 Task: Create a sub task Design and Implement Solution for the task  Integrate website with a new content delivery network (CDN) in the project AgileRelay , assign it to team member softage.4@softage.net and update the status of the sub task to  Completed , set the priority of the sub task to High
Action: Mouse moved to (627, 473)
Screenshot: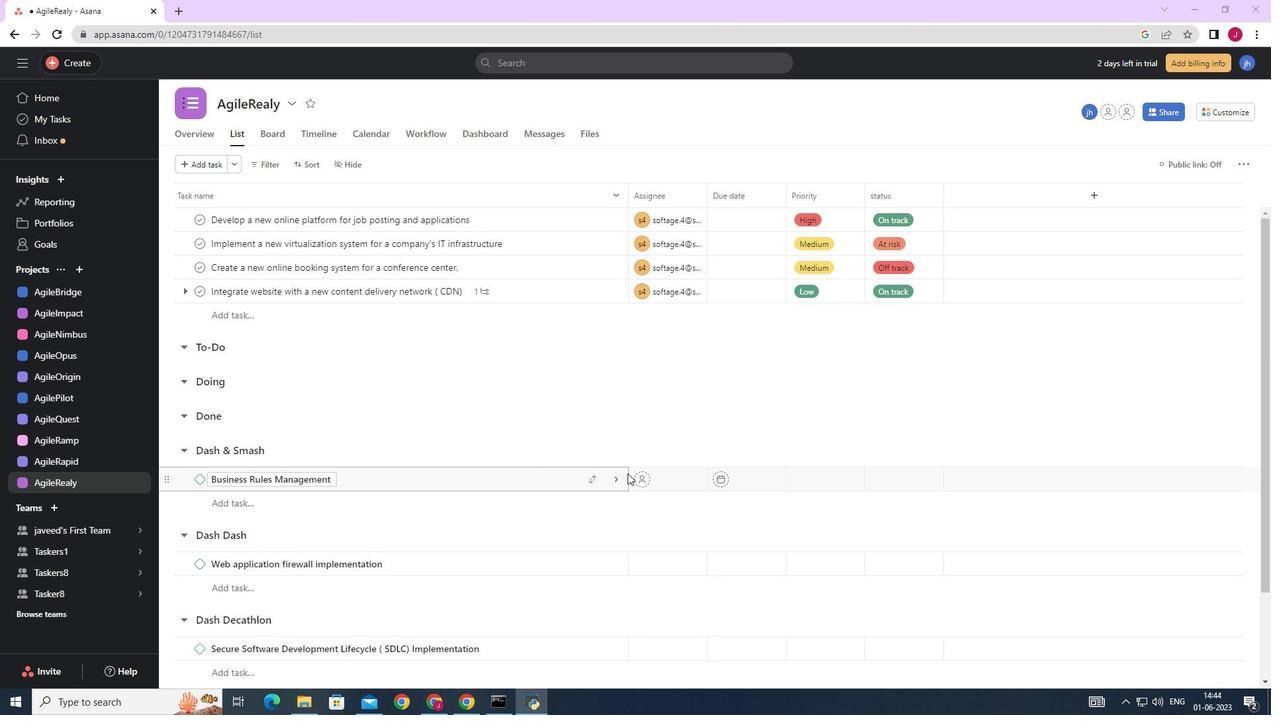 
Action: Mouse scrolled (627, 472) with delta (0, 0)
Screenshot: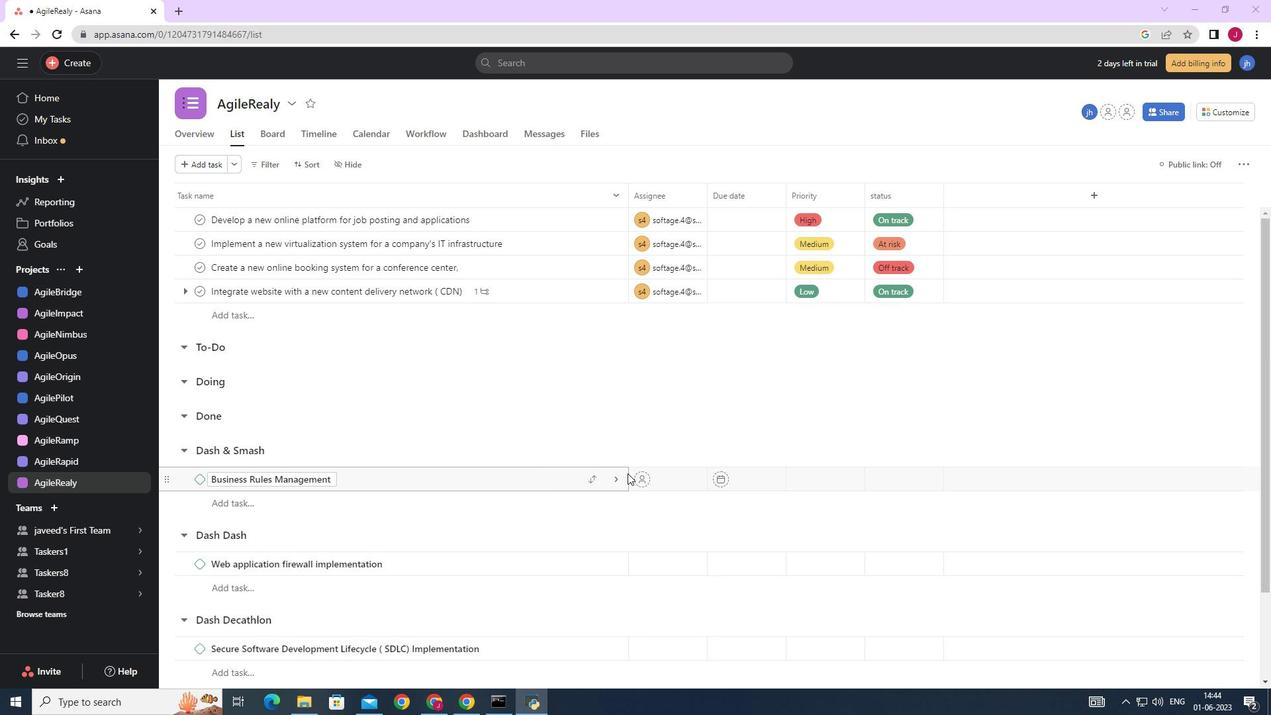 
Action: Mouse moved to (620, 473)
Screenshot: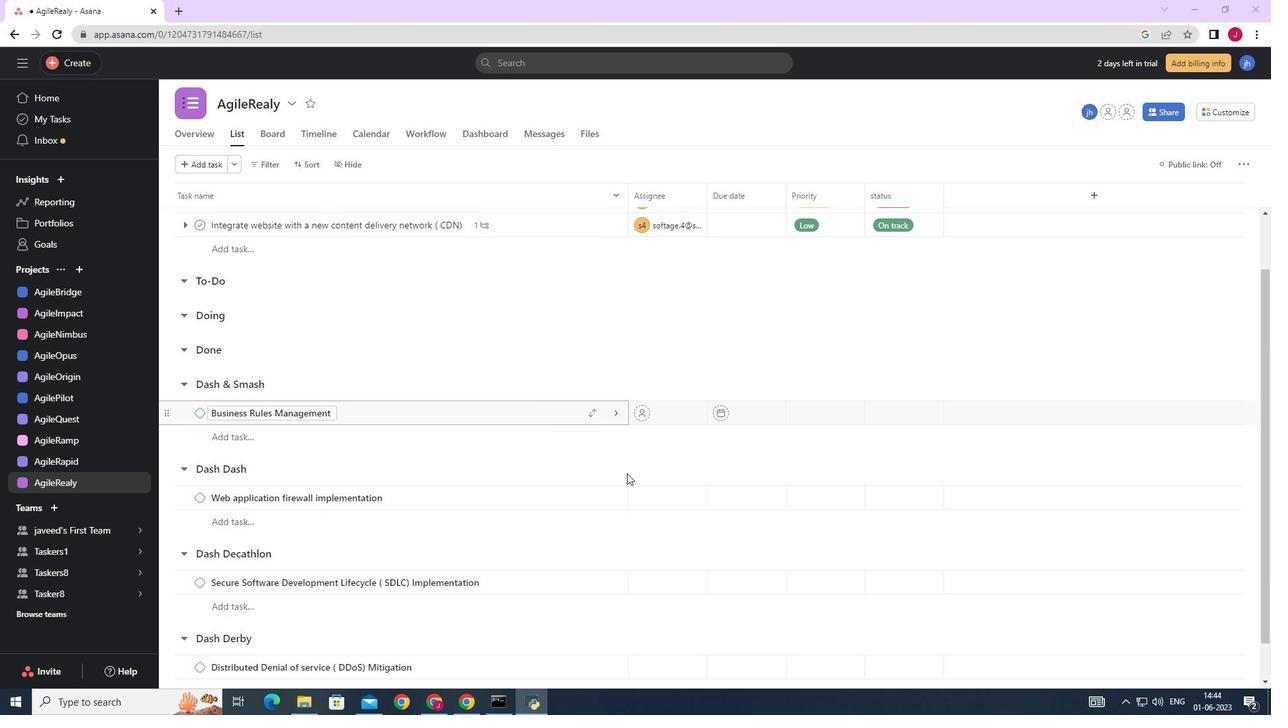 
Action: Mouse scrolled (620, 474) with delta (0, 0)
Screenshot: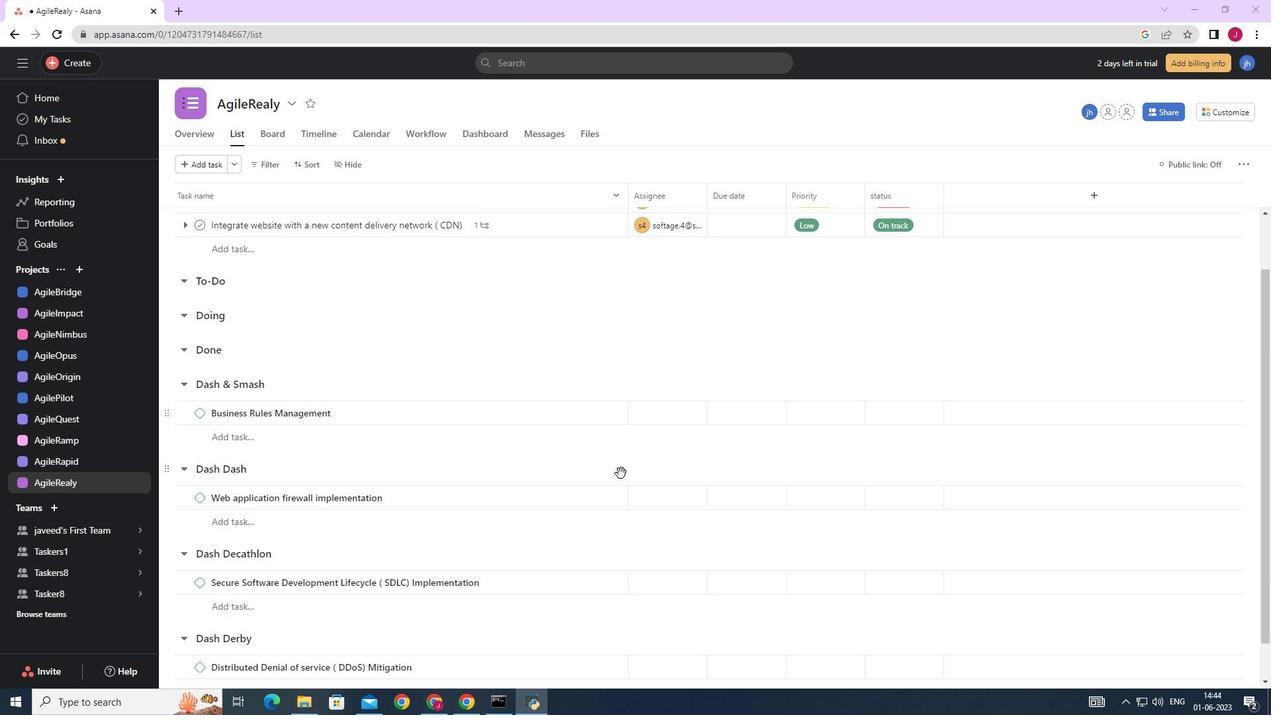 
Action: Mouse scrolled (620, 474) with delta (0, 0)
Screenshot: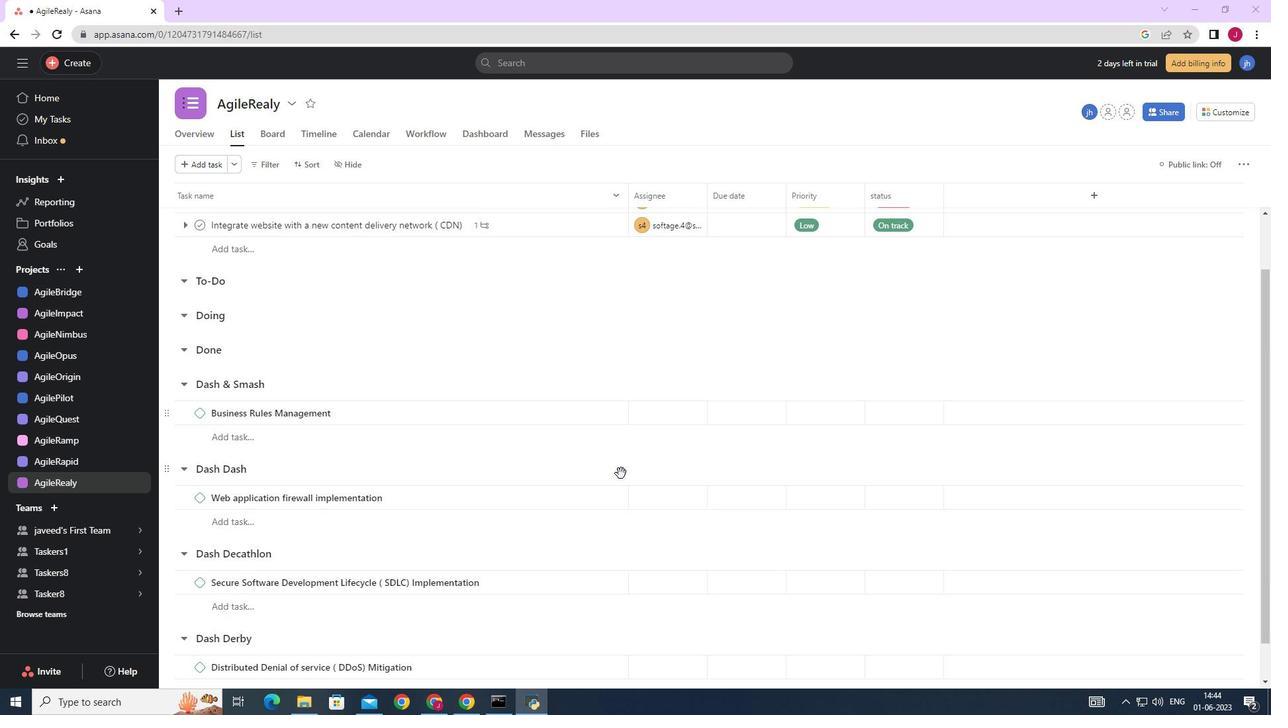 
Action: Mouse scrolled (620, 474) with delta (0, 0)
Screenshot: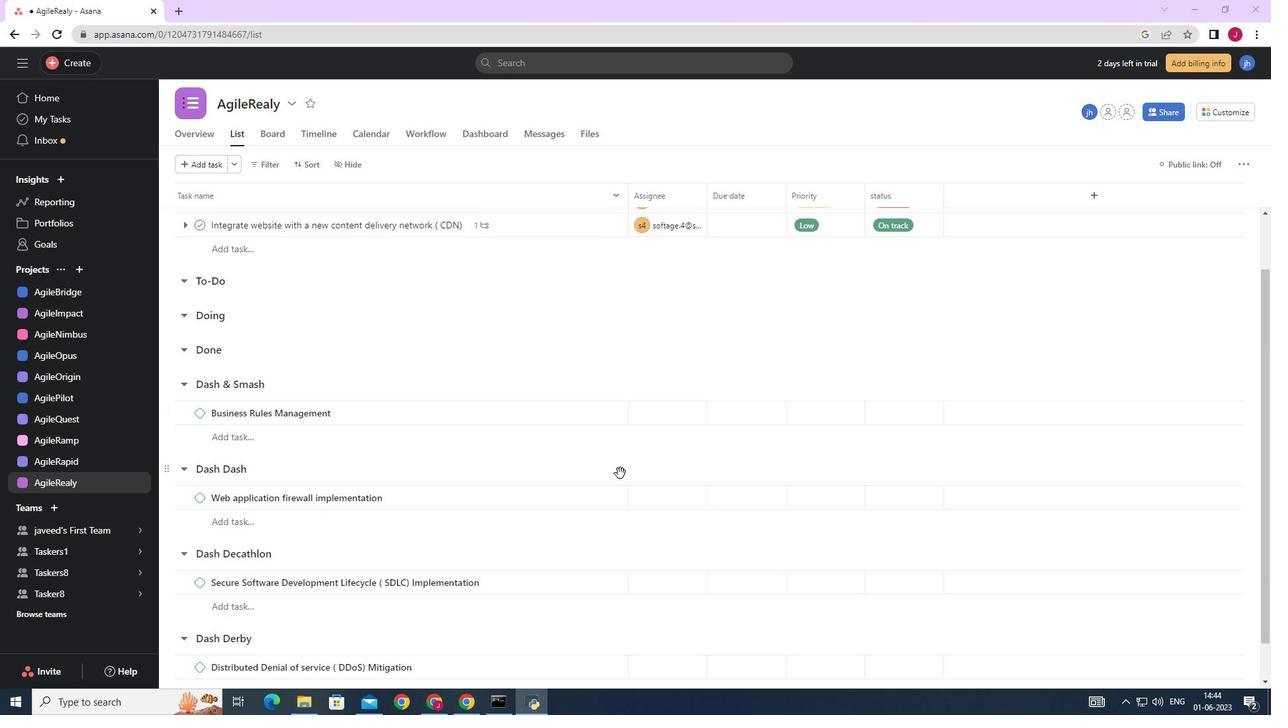 
Action: Mouse moved to (582, 293)
Screenshot: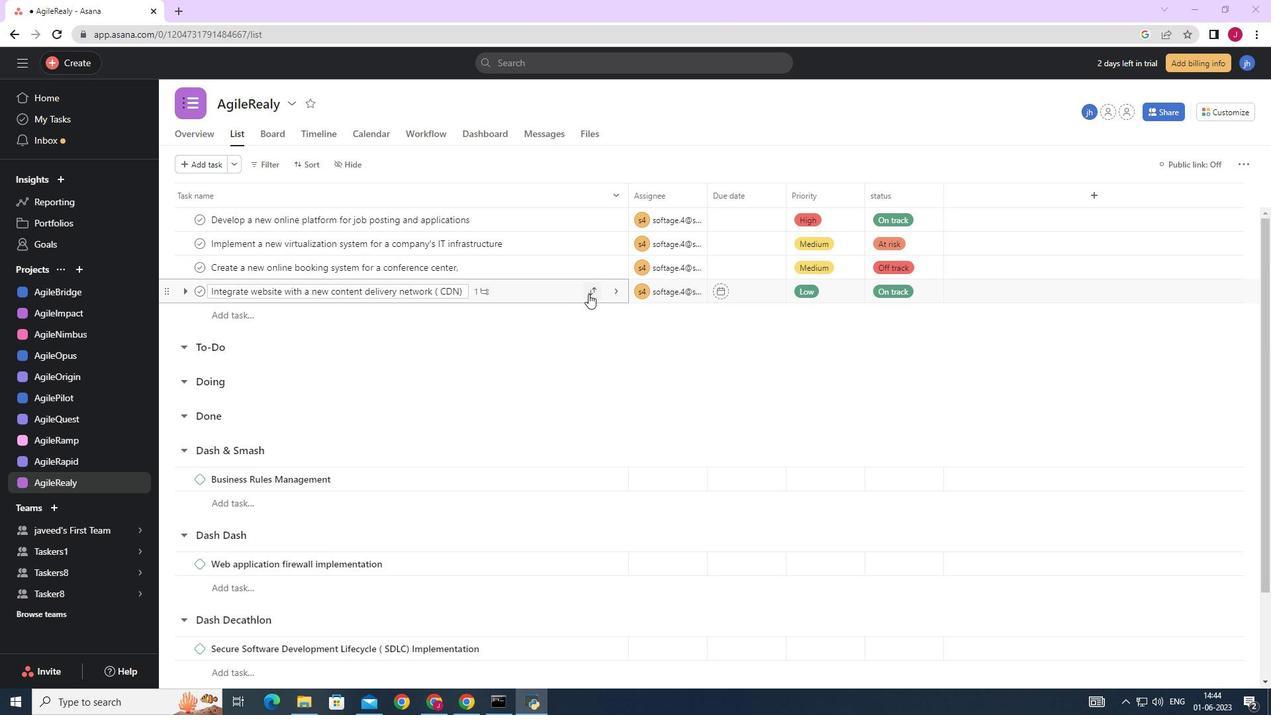 
Action: Mouse pressed left at (582, 293)
Screenshot: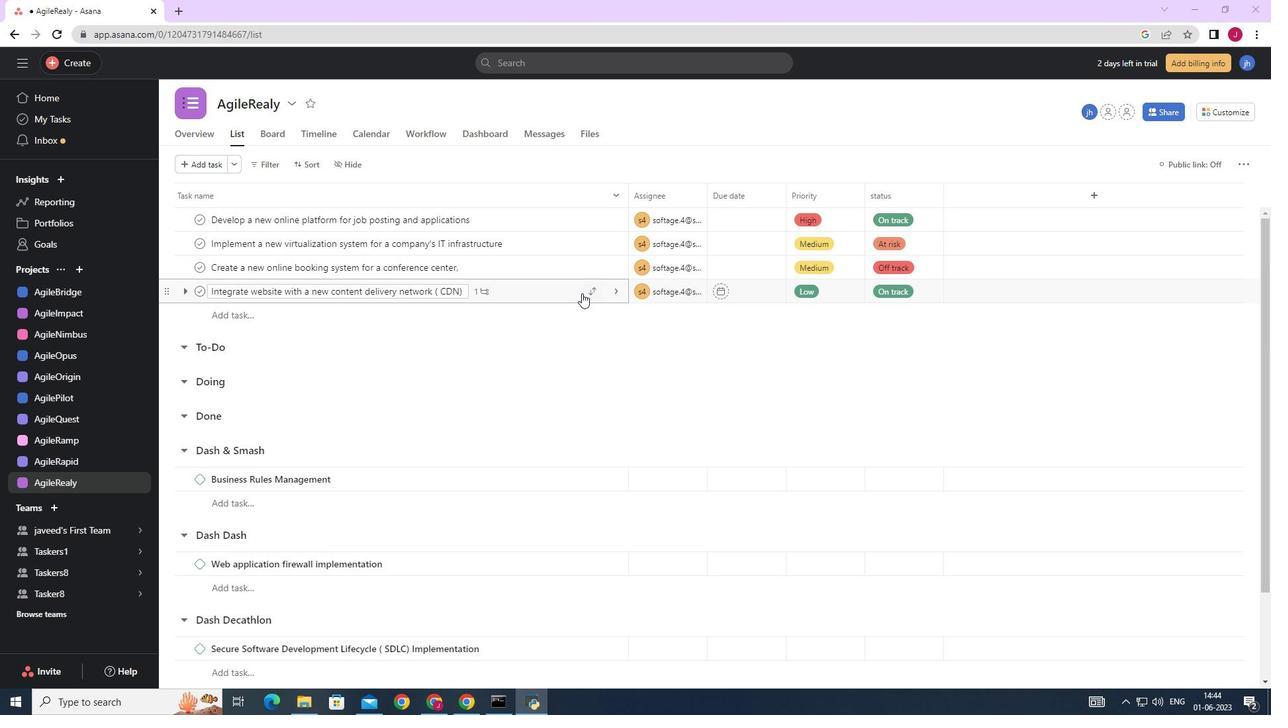 
Action: Mouse moved to (961, 456)
Screenshot: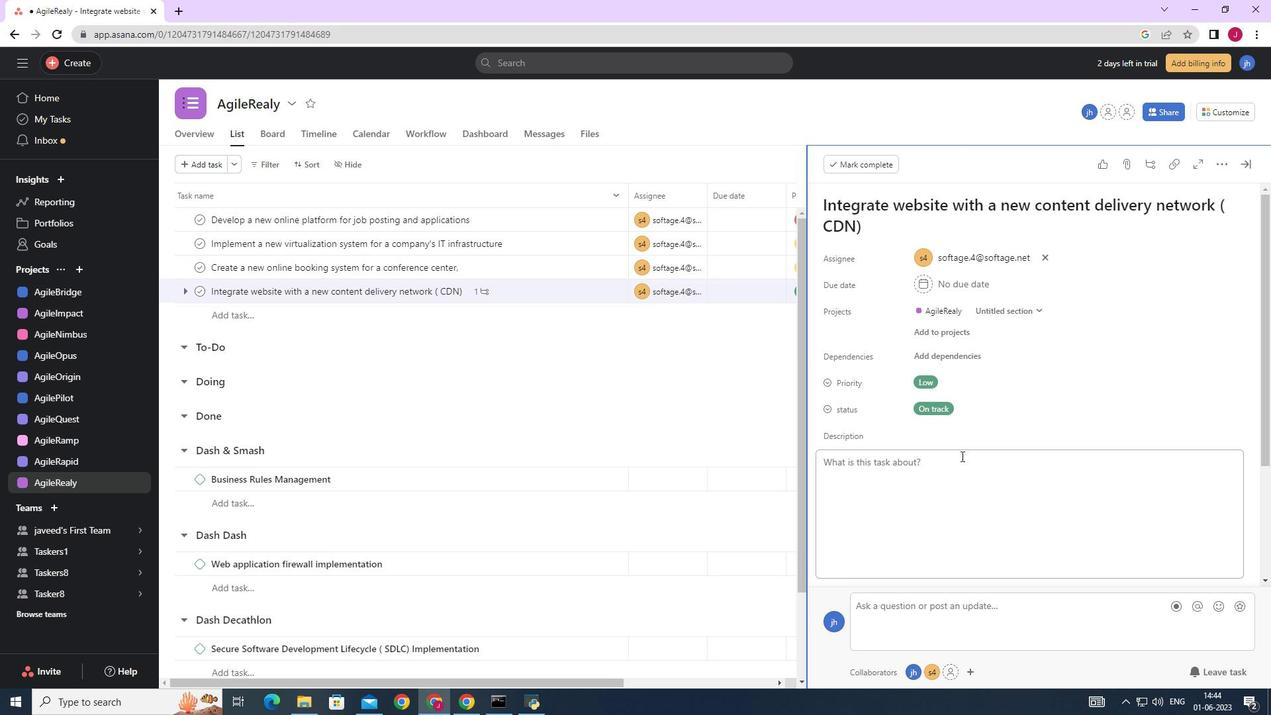 
Action: Mouse scrolled (961, 455) with delta (0, 0)
Screenshot: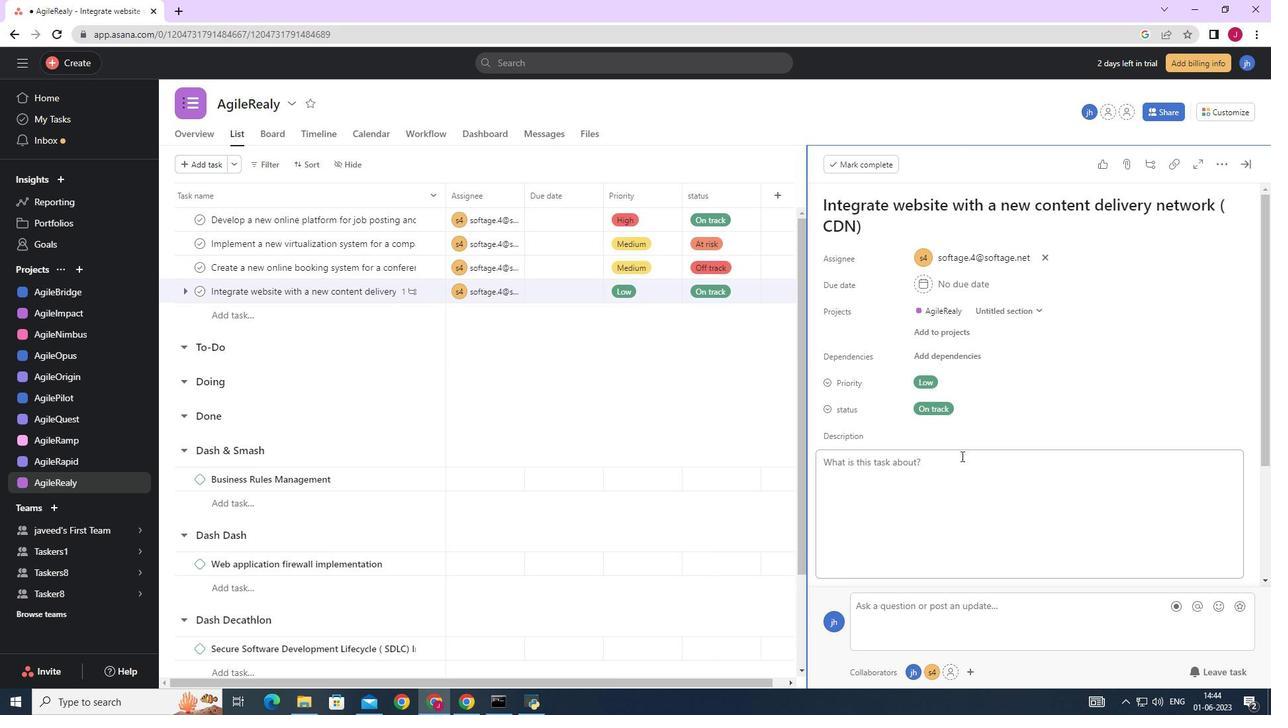 
Action: Mouse scrolled (961, 455) with delta (0, 0)
Screenshot: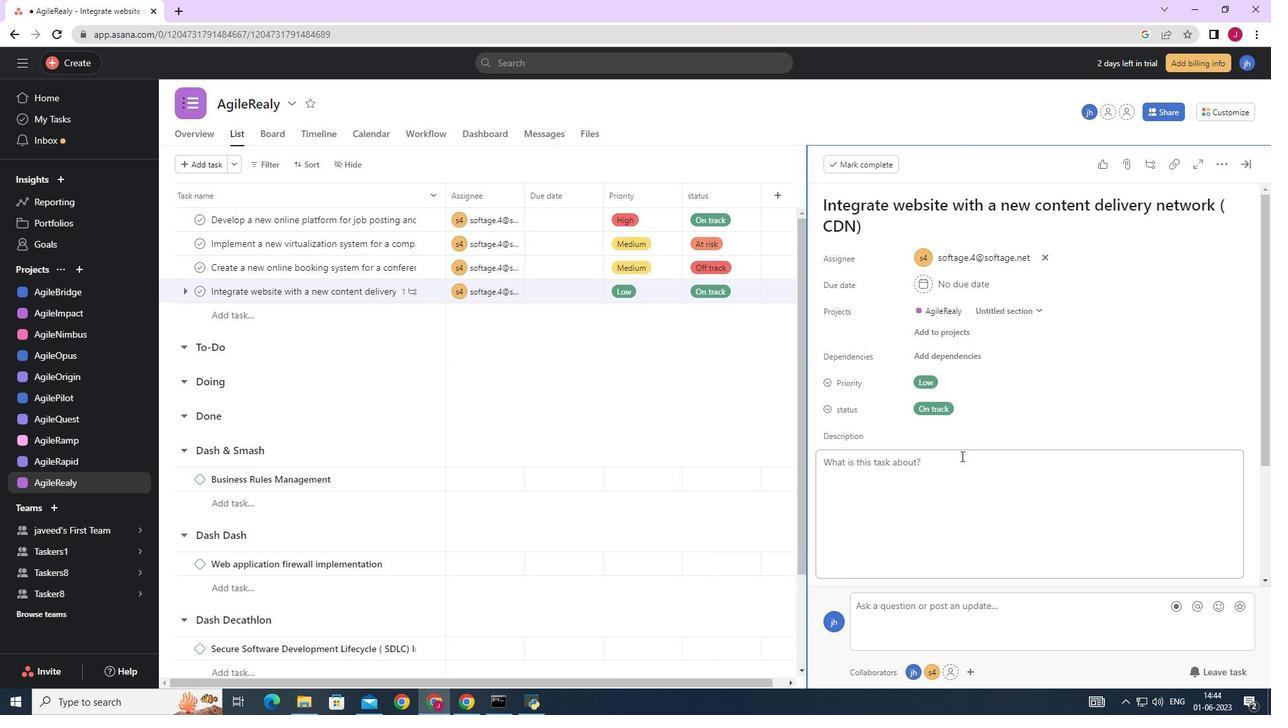 
Action: Mouse scrolled (961, 455) with delta (0, 0)
Screenshot: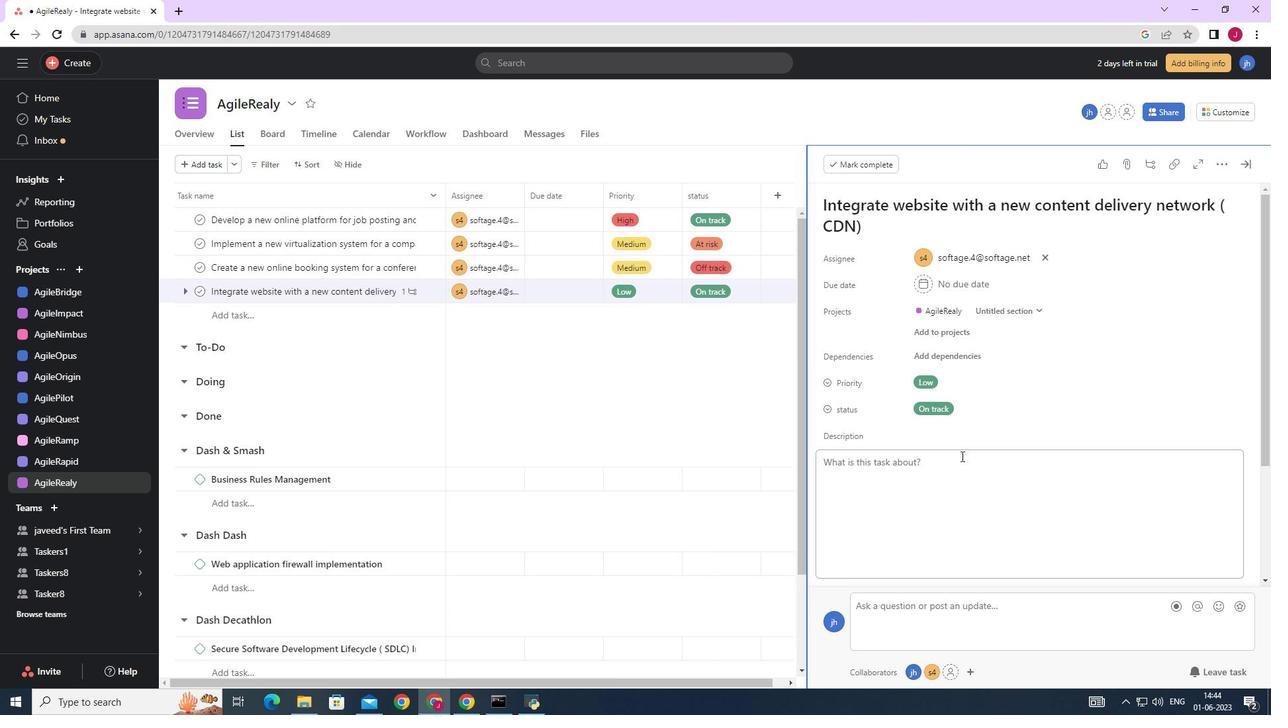 
Action: Mouse moved to (859, 482)
Screenshot: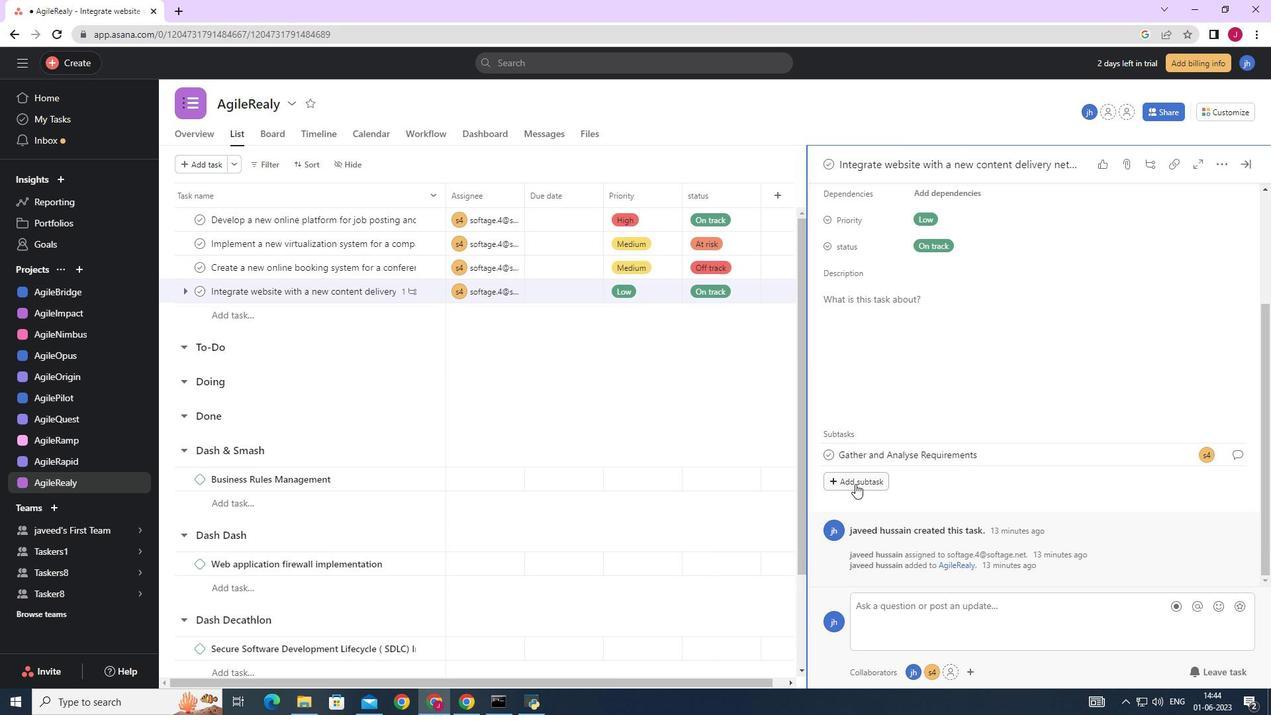 
Action: Mouse pressed left at (859, 482)
Screenshot: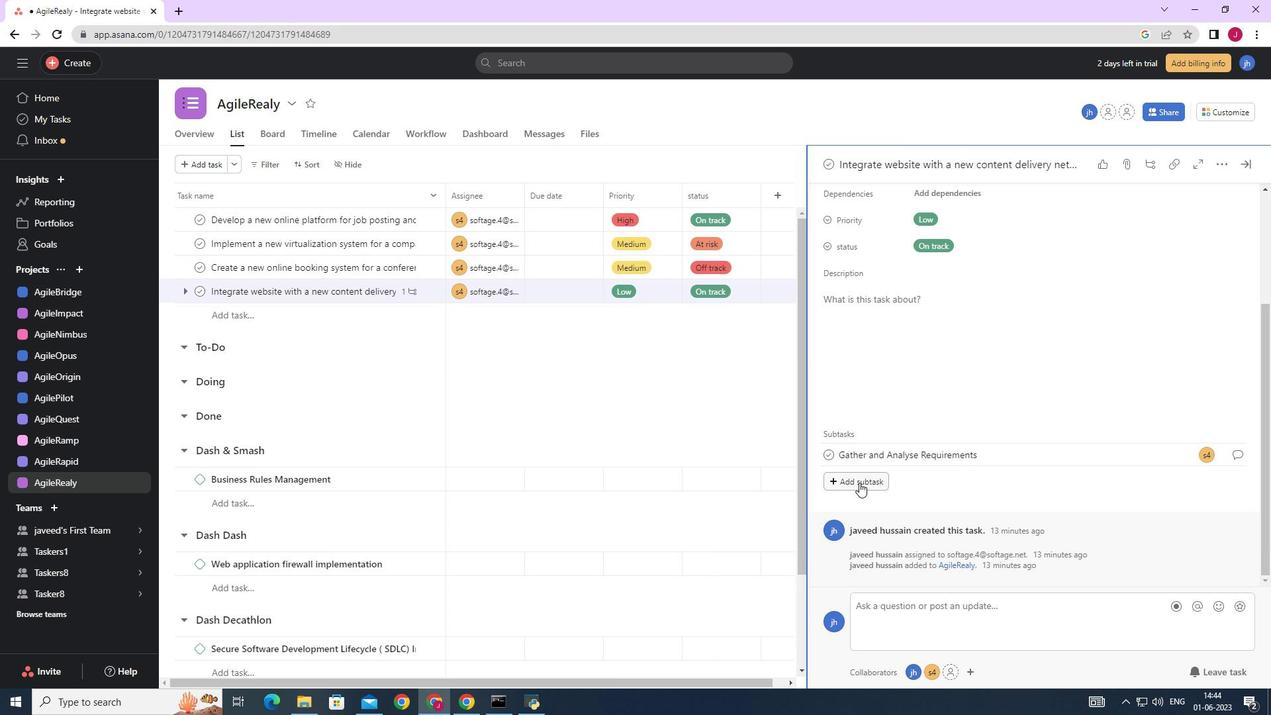 
Action: Mouse moved to (858, 456)
Screenshot: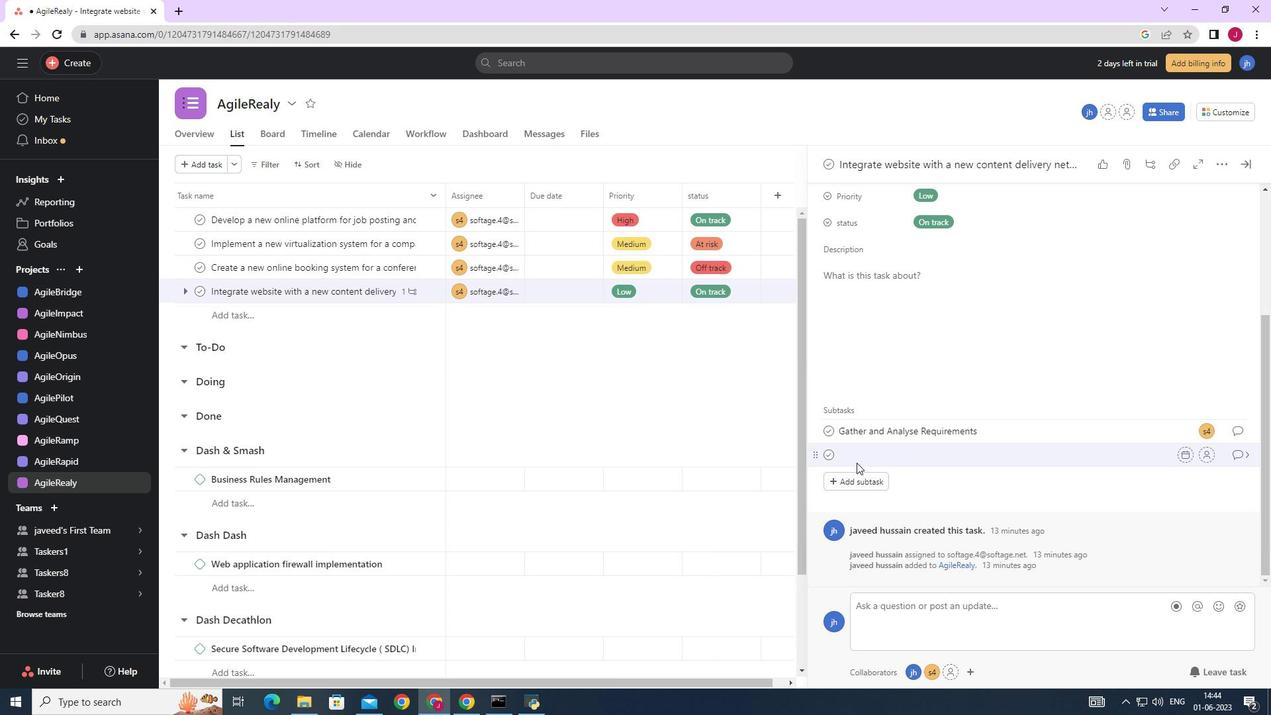 
Action: Key pressed <Key.caps_lock>D<Key.caps_lock>esign<Key.space>and<Key.space><Key.caps_lock>I<Key.caps_lock>mplementation<Key.space><Key.caps_lock>S<Key.caps_lock>olution<Key.space>
Screenshot: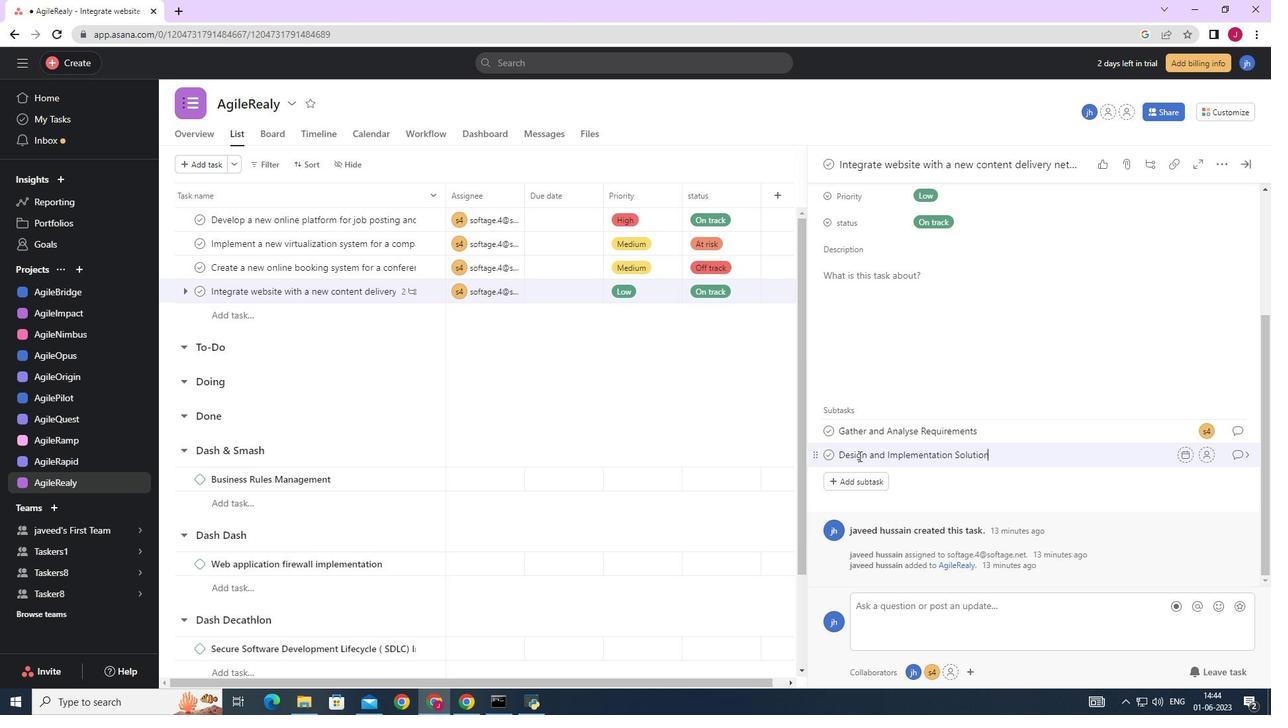 
Action: Mouse moved to (1203, 455)
Screenshot: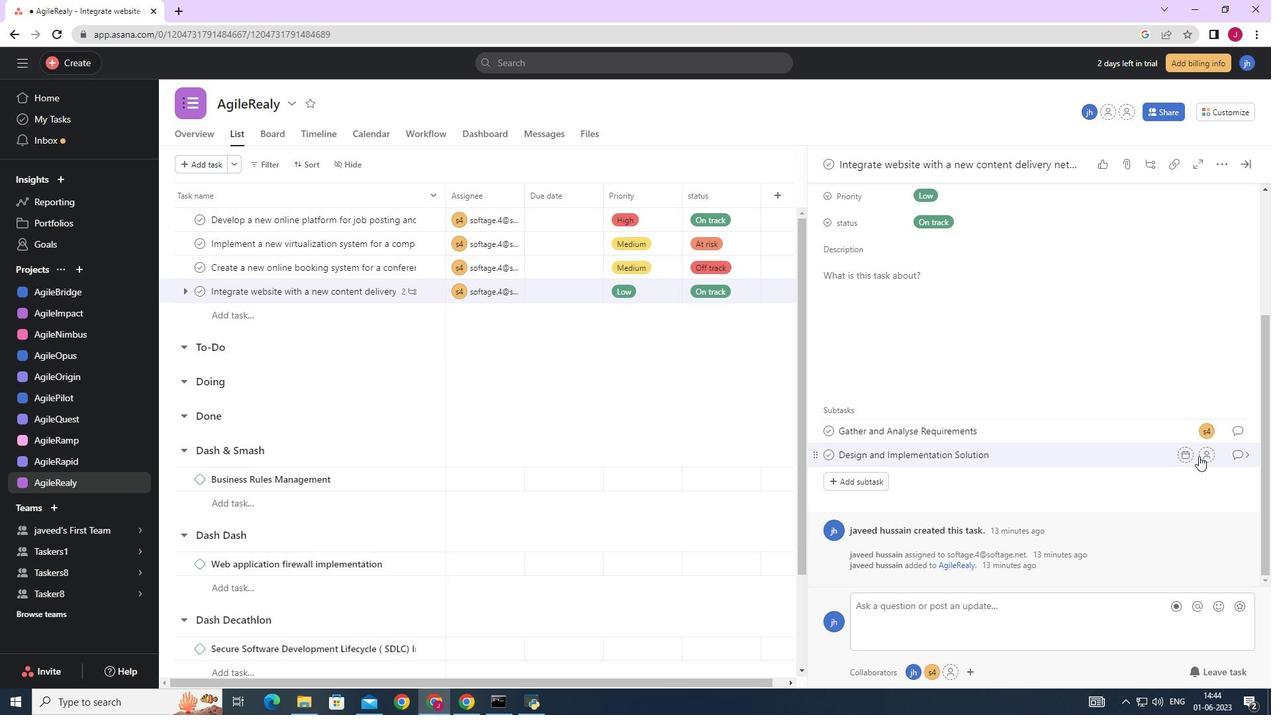 
Action: Mouse pressed left at (1203, 455)
Screenshot: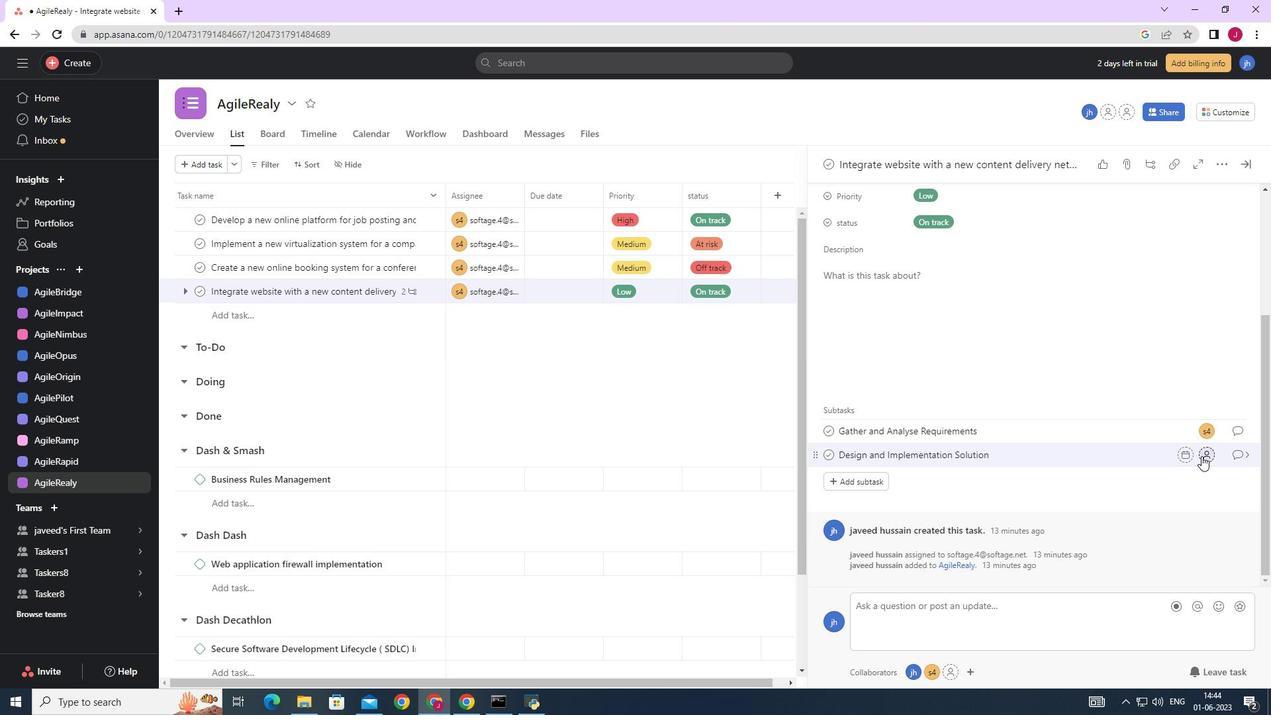 
Action: Mouse moved to (1038, 513)
Screenshot: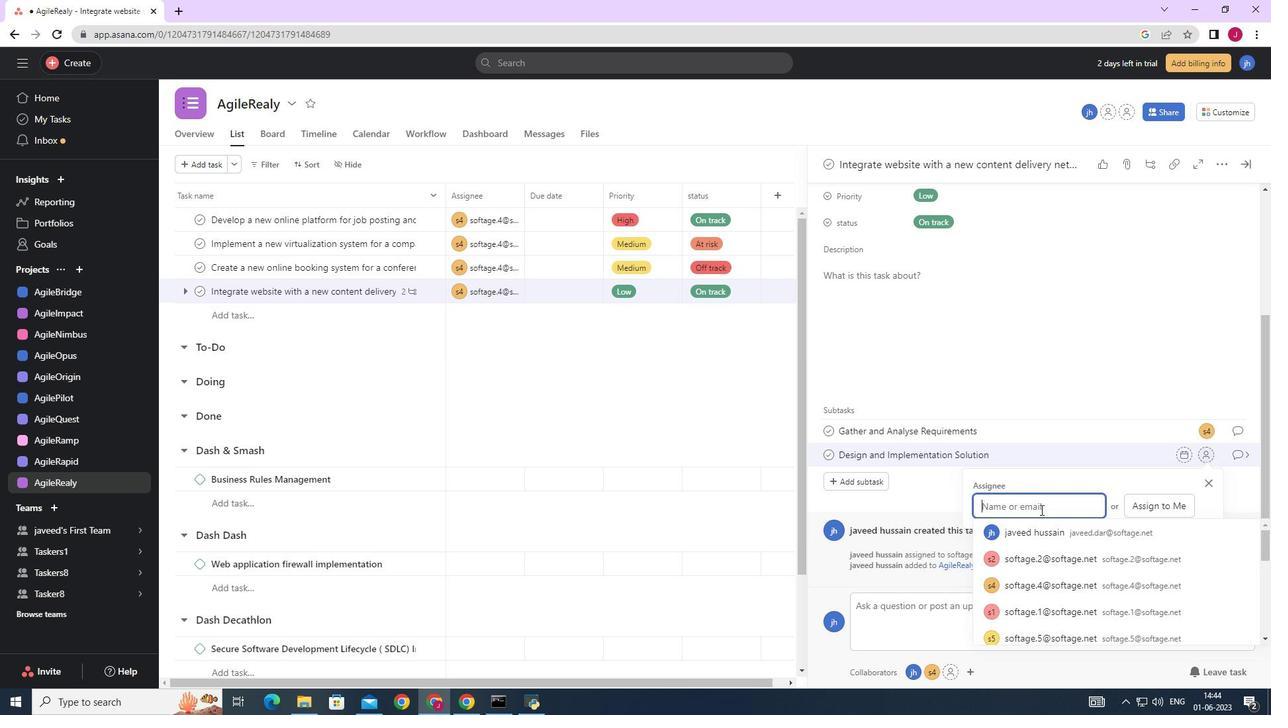 
Action: Key pressed softage.4
Screenshot: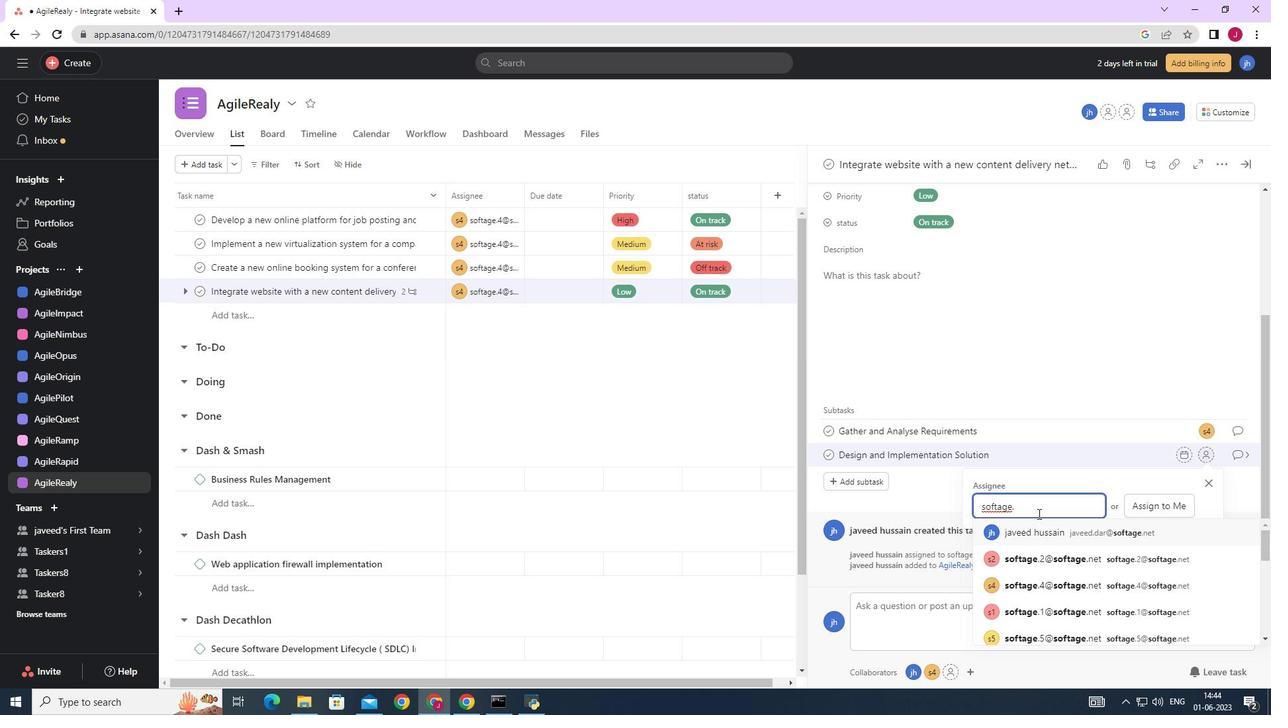 
Action: Mouse moved to (1053, 530)
Screenshot: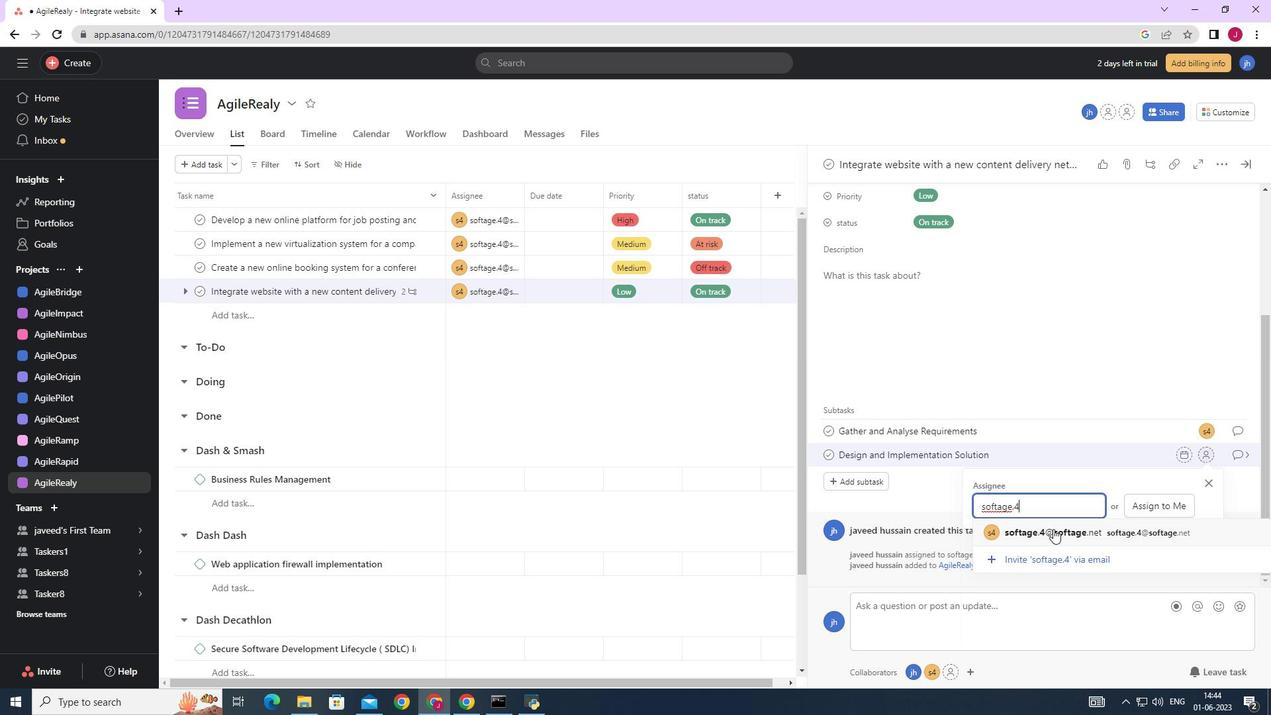 
Action: Mouse pressed left at (1053, 530)
Screenshot: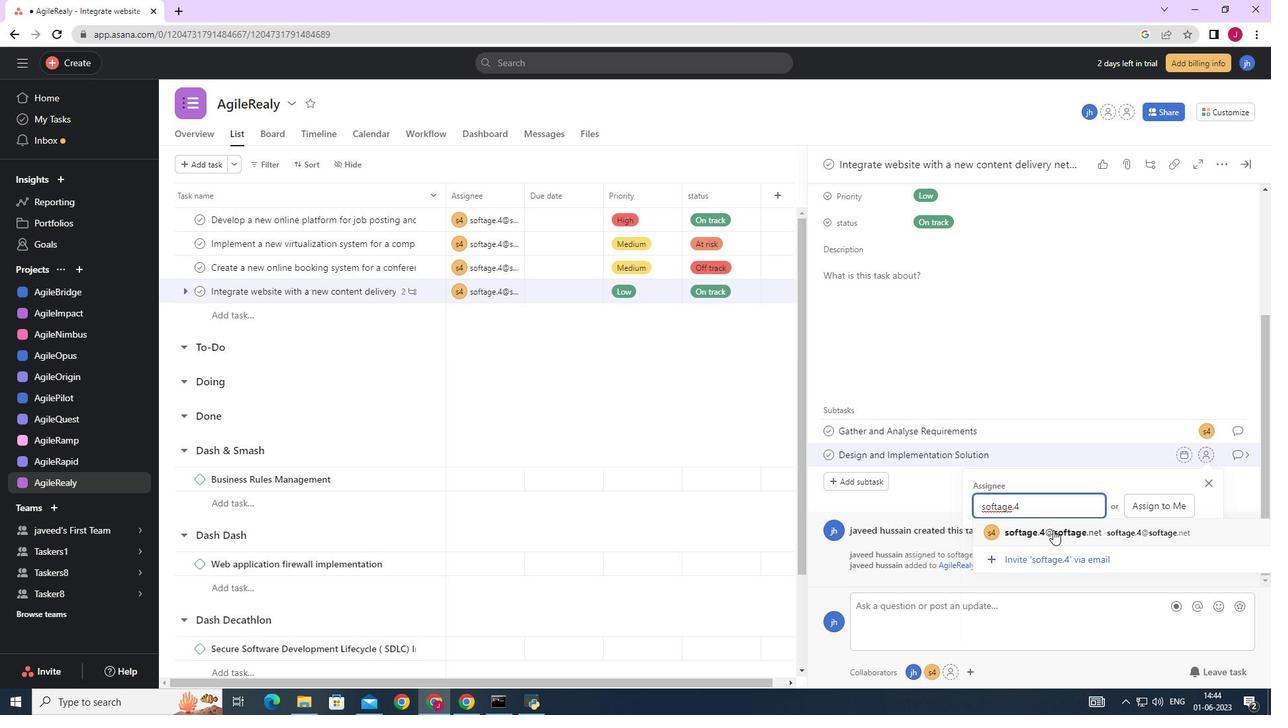 
Action: Mouse moved to (1237, 452)
Screenshot: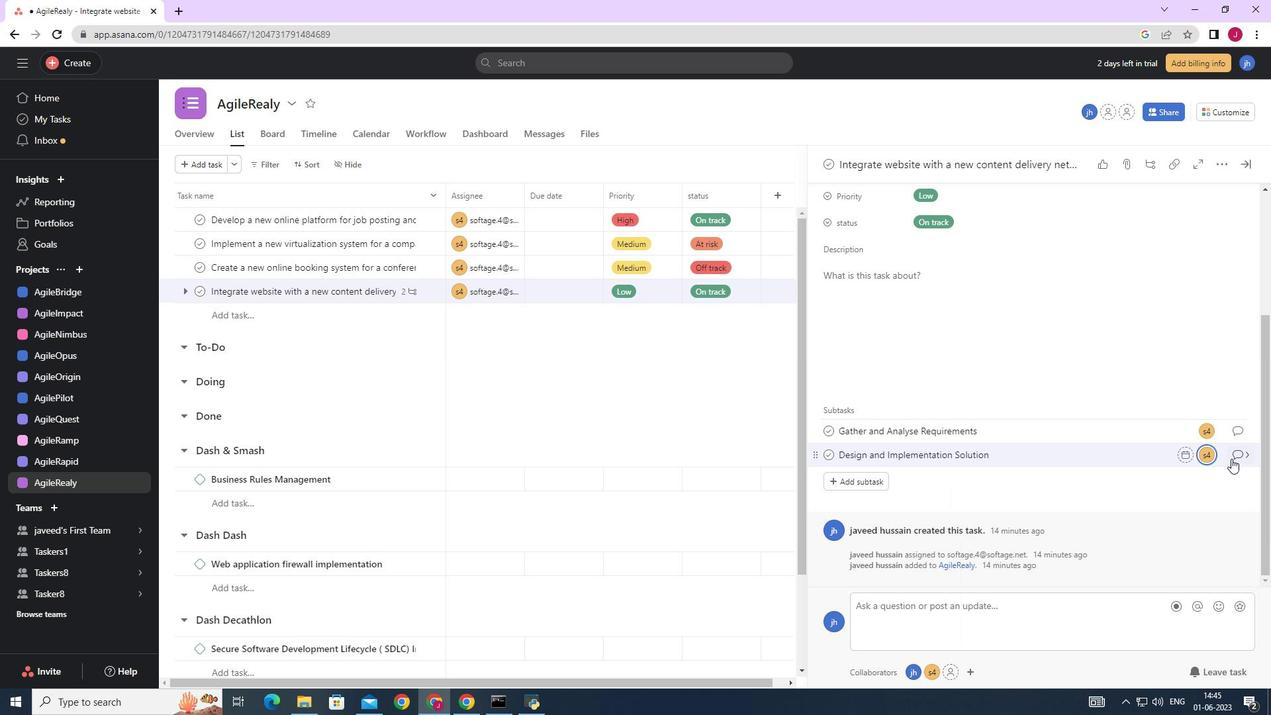 
Action: Mouse pressed left at (1237, 452)
Screenshot: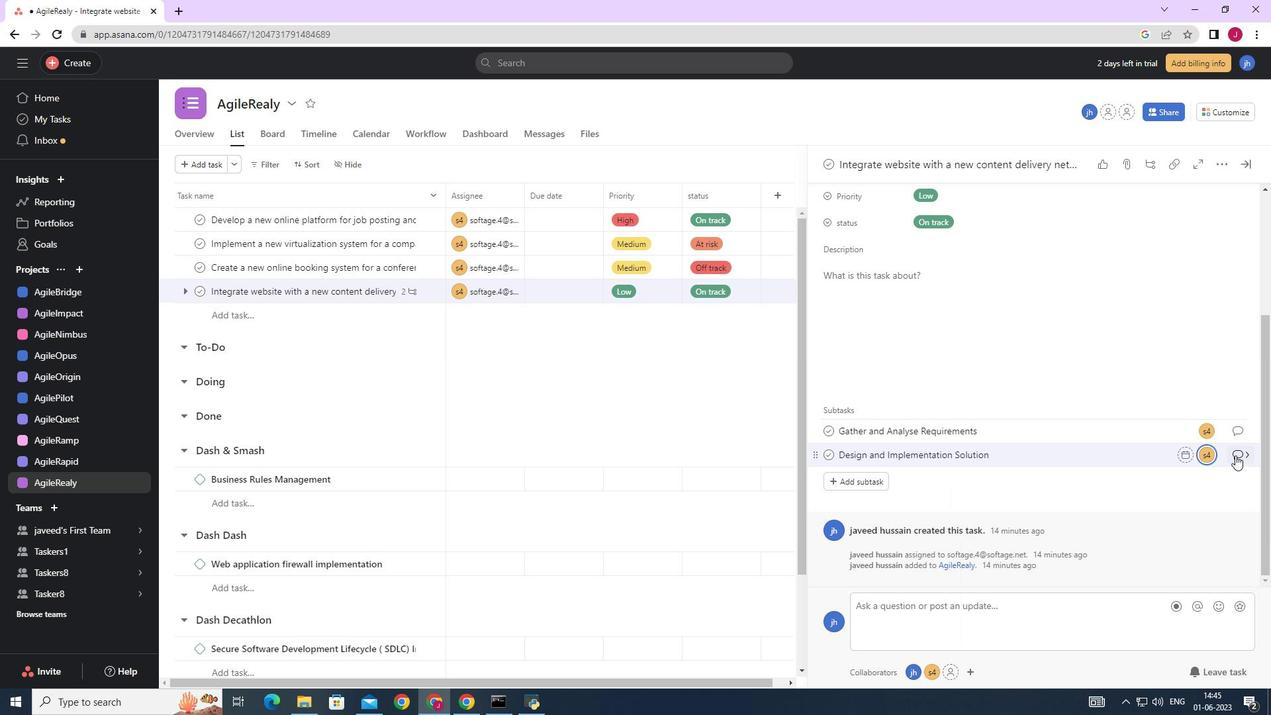 
Action: Mouse moved to (874, 348)
Screenshot: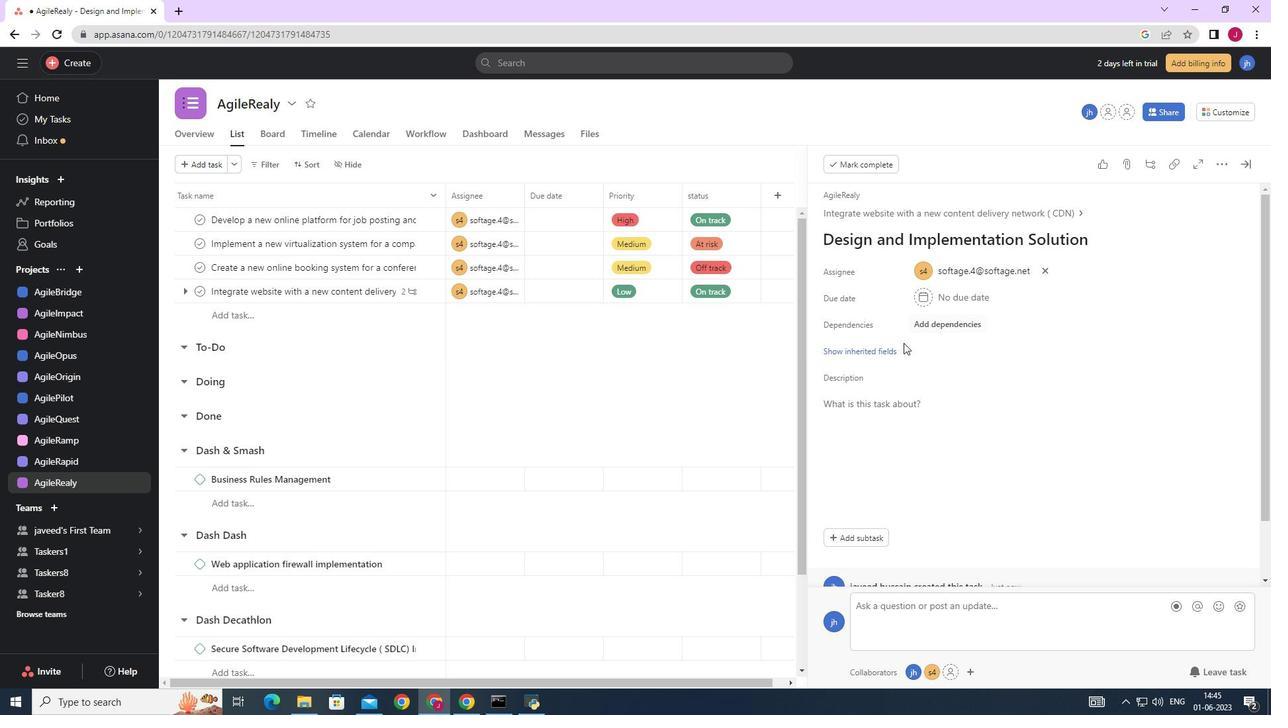 
Action: Mouse pressed left at (874, 348)
Screenshot: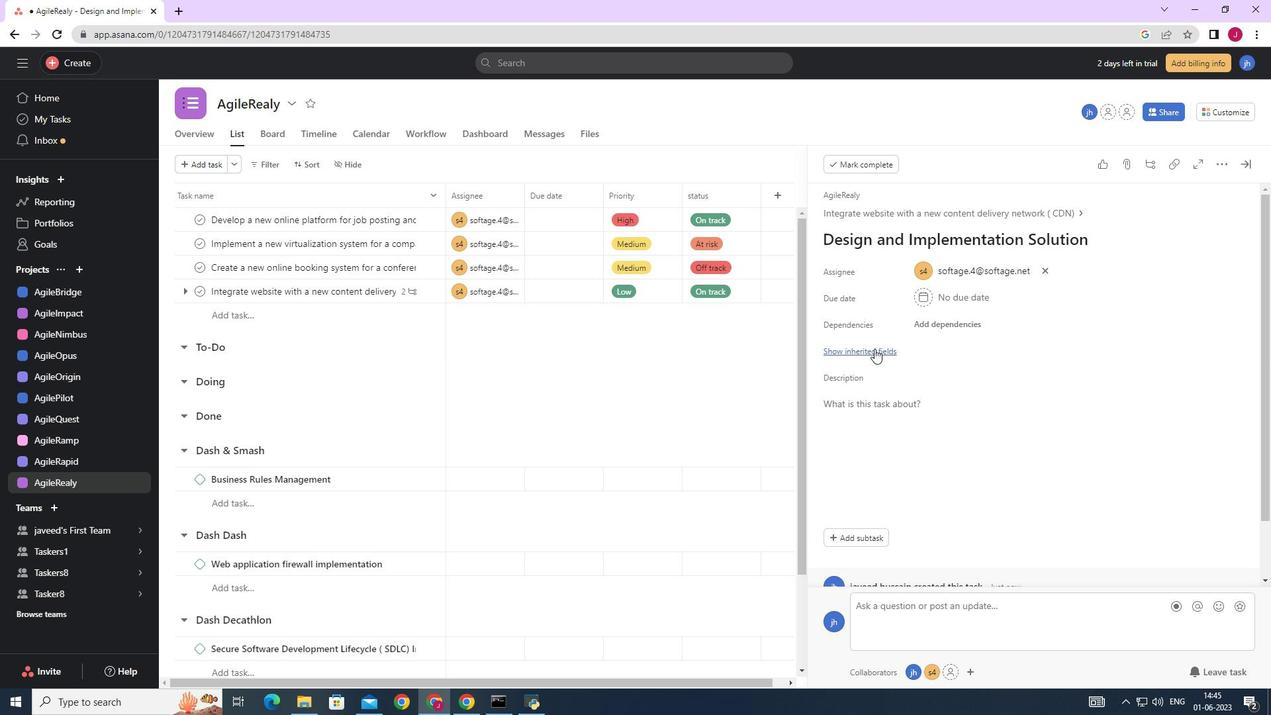 
Action: Mouse moved to (923, 376)
Screenshot: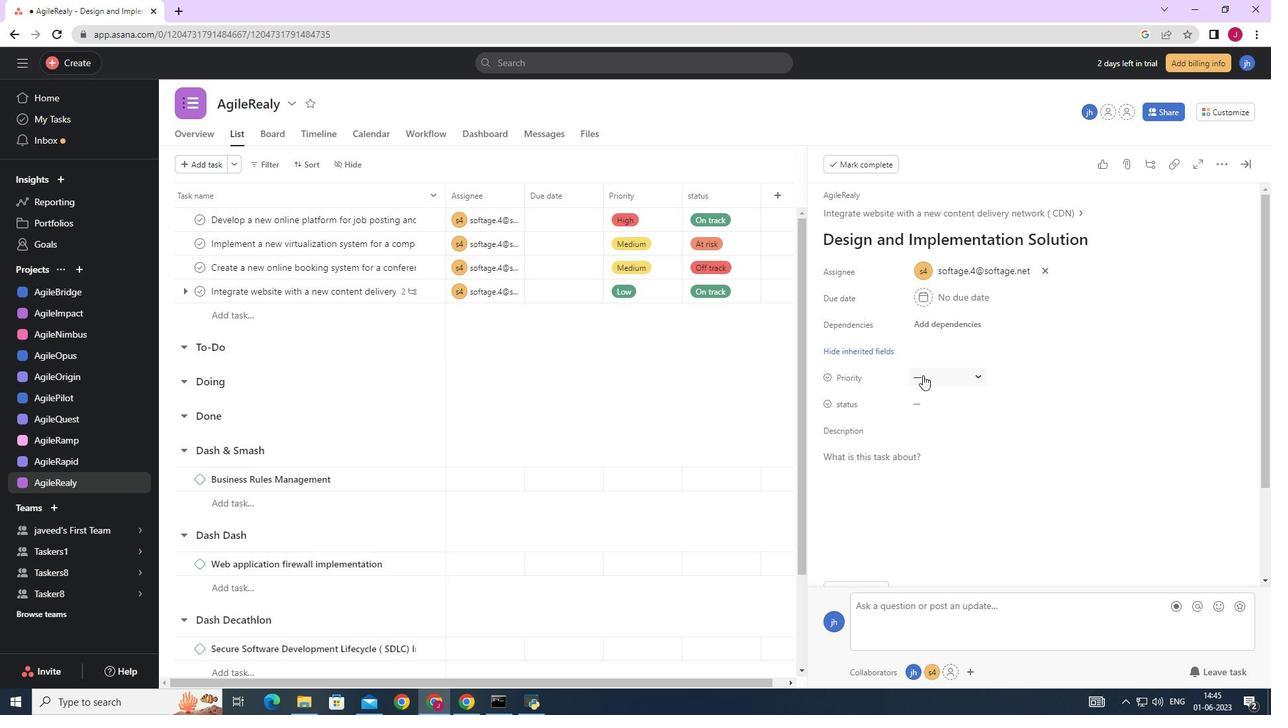 
Action: Mouse pressed left at (923, 376)
Screenshot: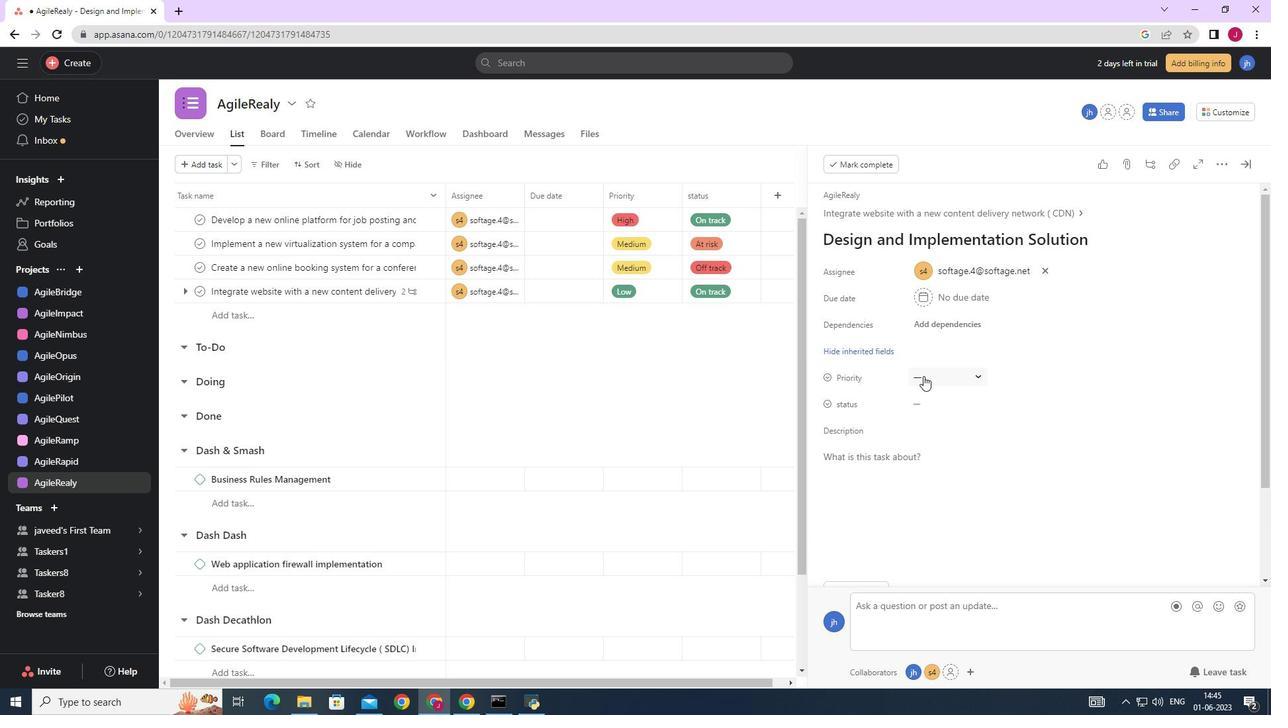 
Action: Mouse moved to (953, 418)
Screenshot: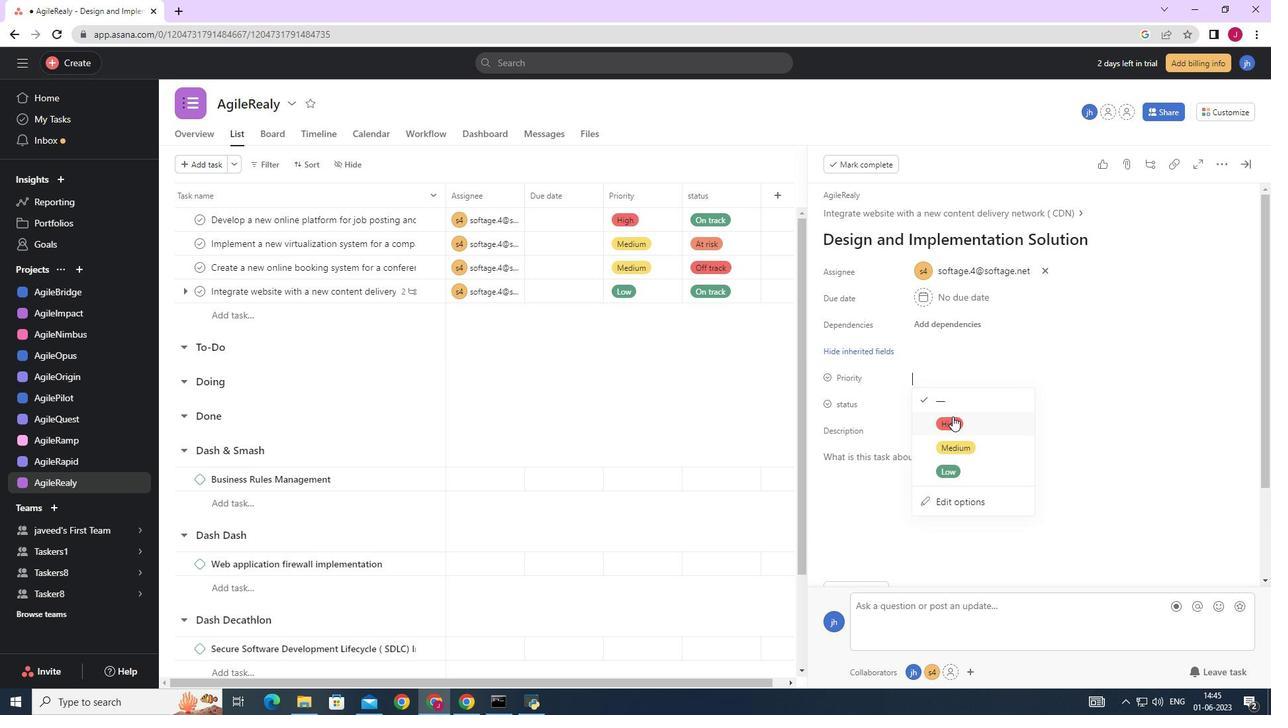 
Action: Mouse pressed left at (953, 418)
Screenshot: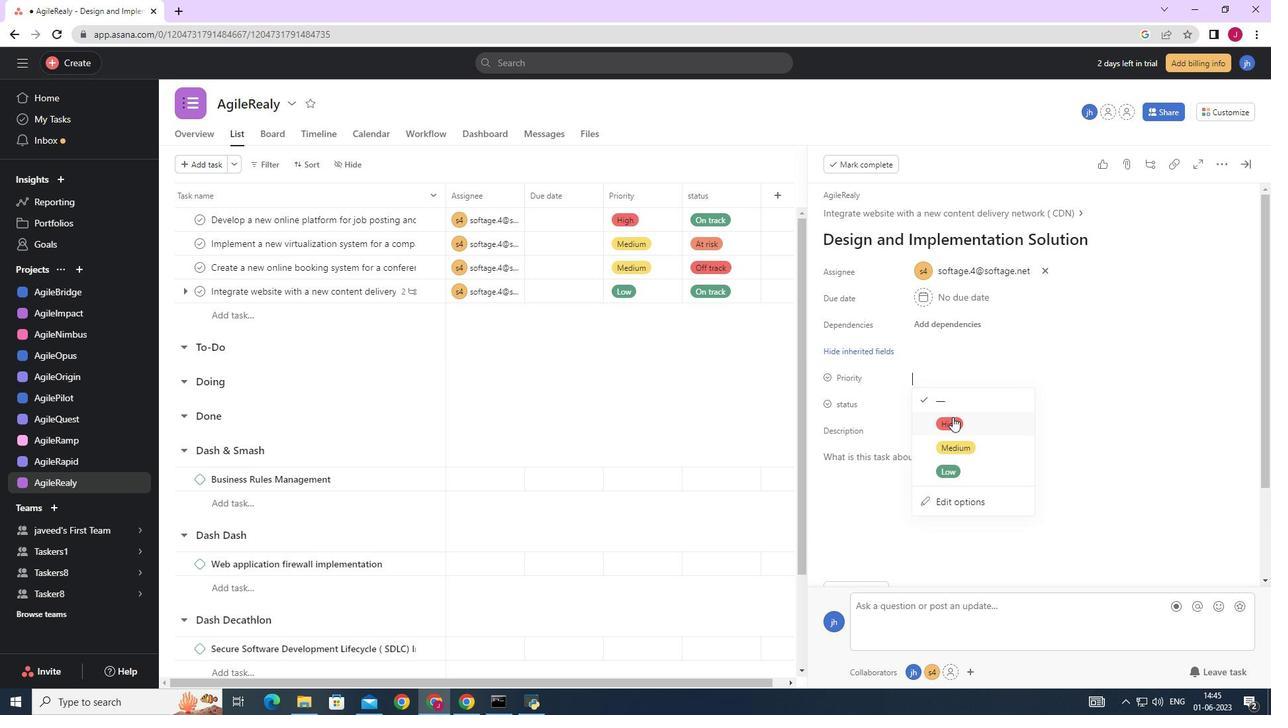 
Action: Mouse moved to (923, 401)
Screenshot: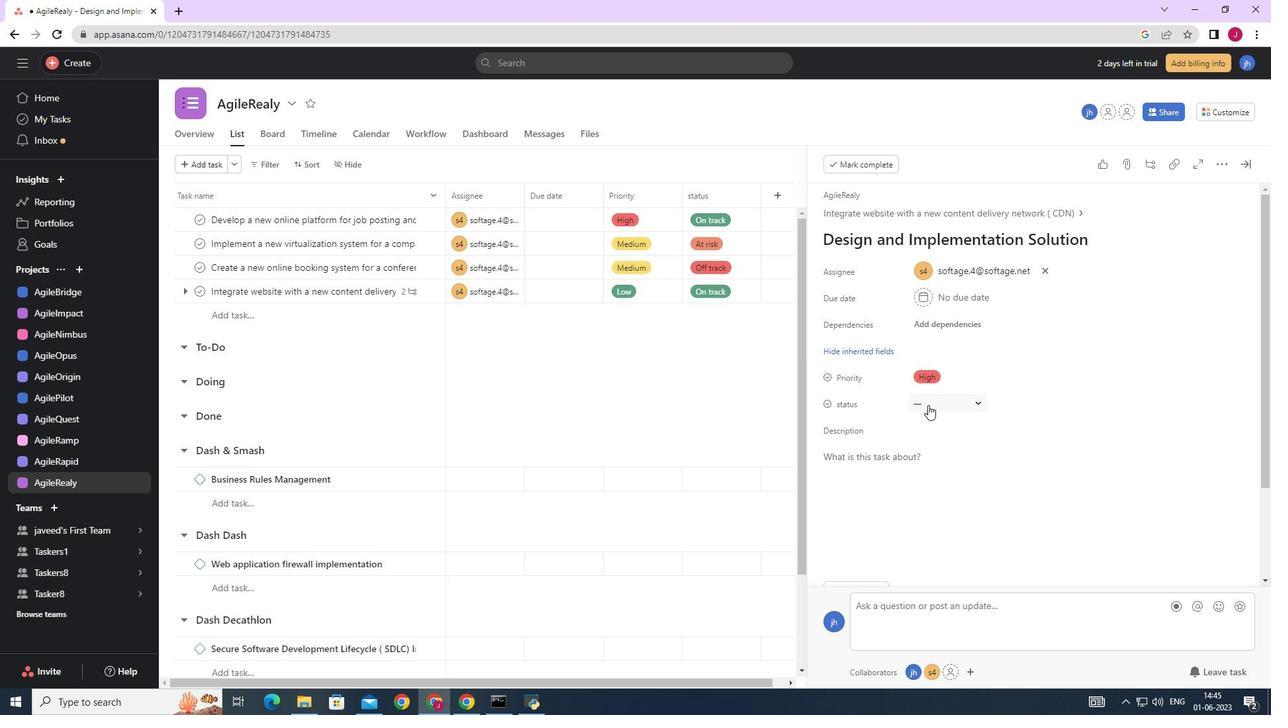 
Action: Mouse pressed left at (923, 401)
Screenshot: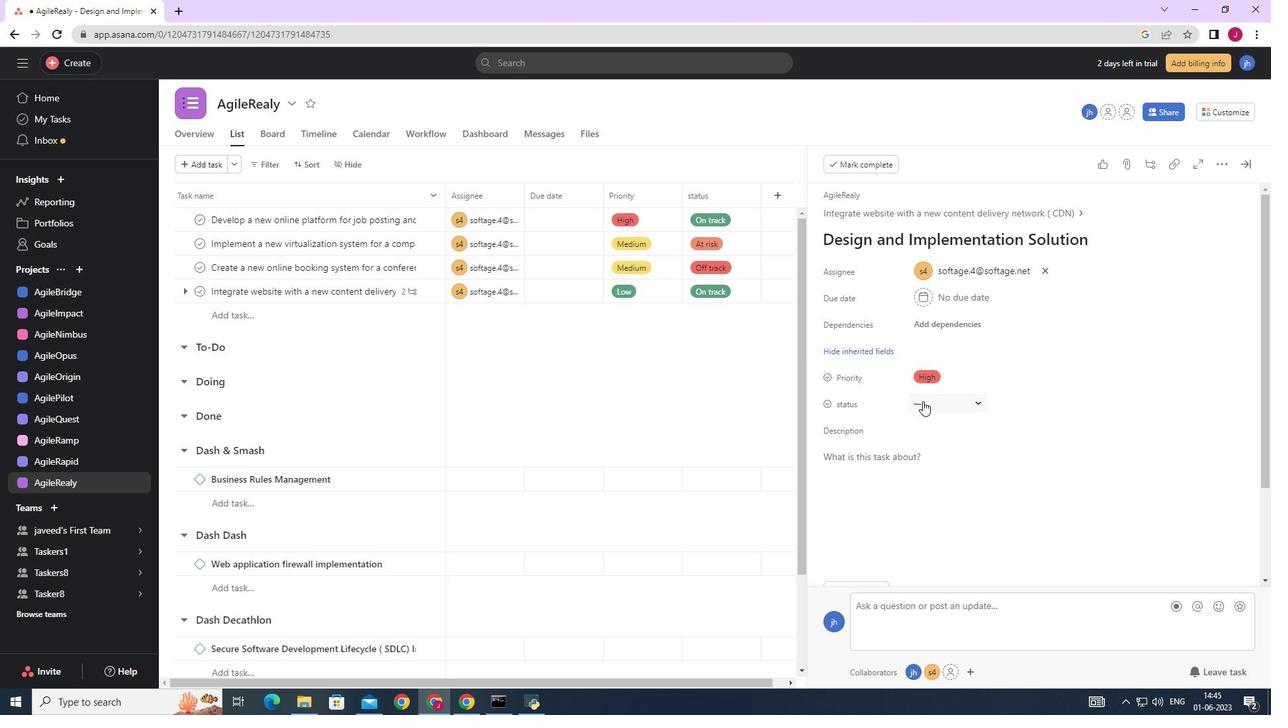 
Action: Mouse moved to (958, 519)
Screenshot: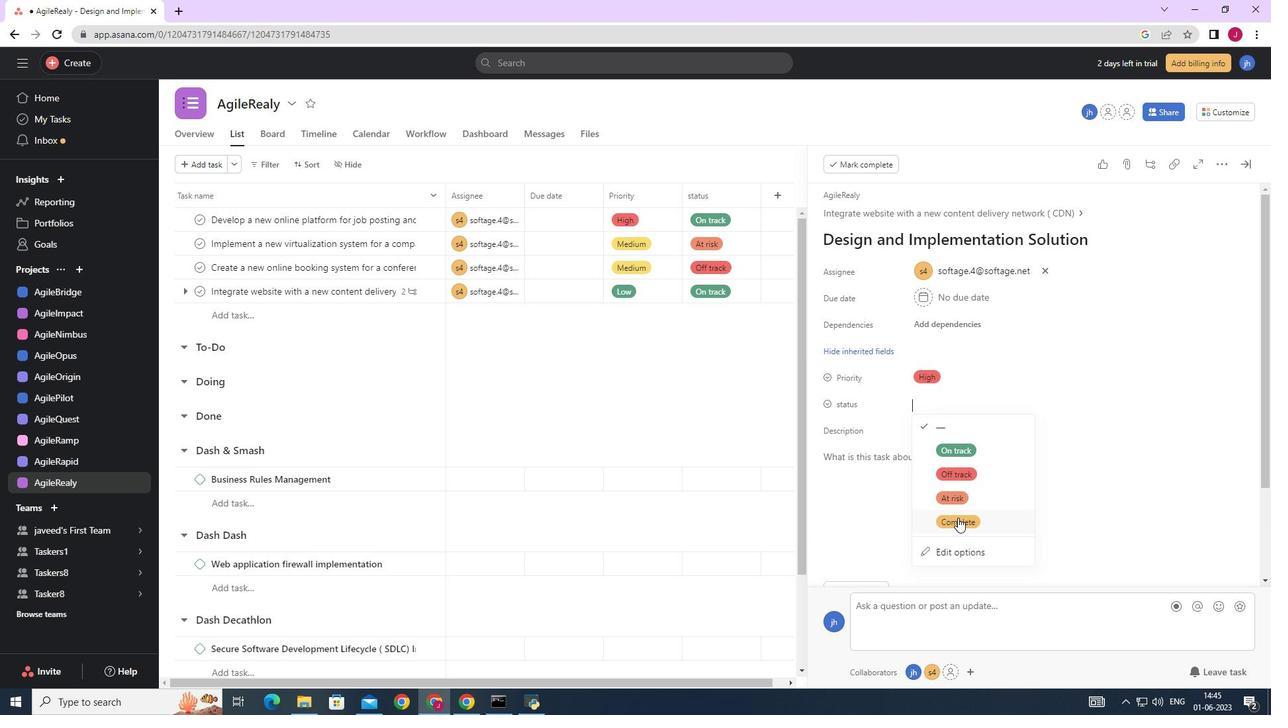 
Action: Mouse pressed left at (958, 519)
Screenshot: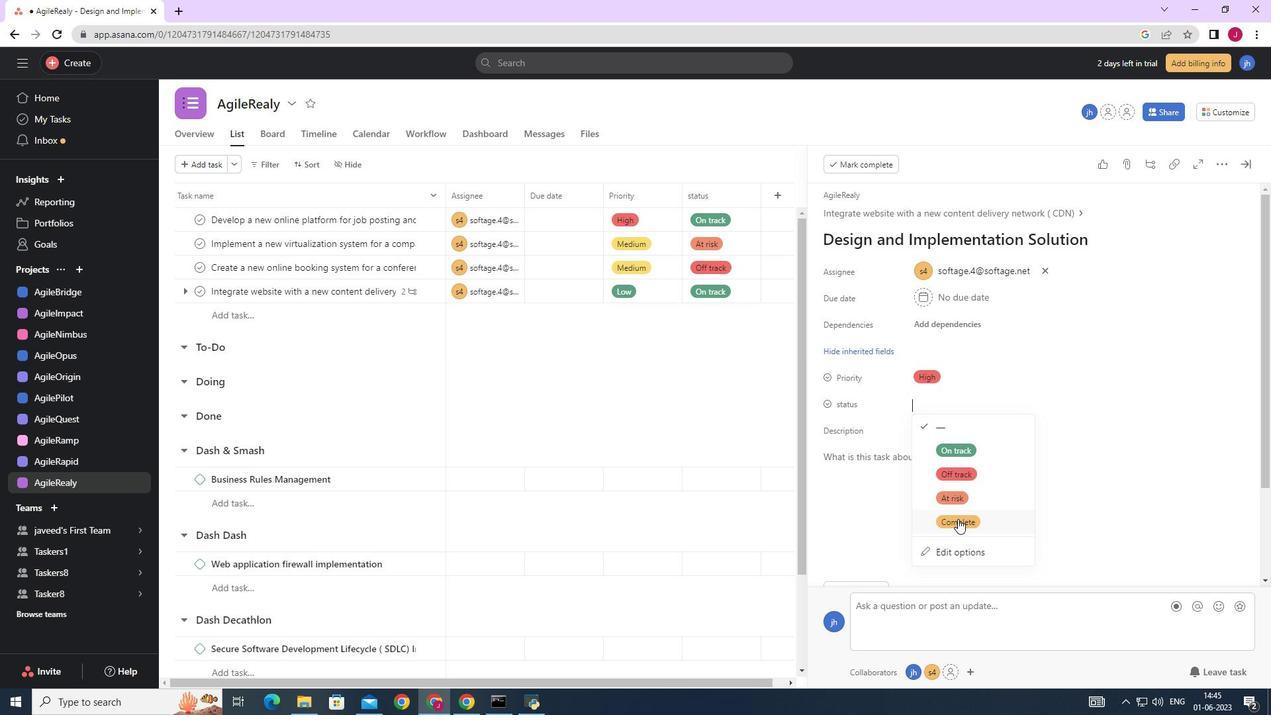 
Action: Mouse moved to (1242, 160)
Screenshot: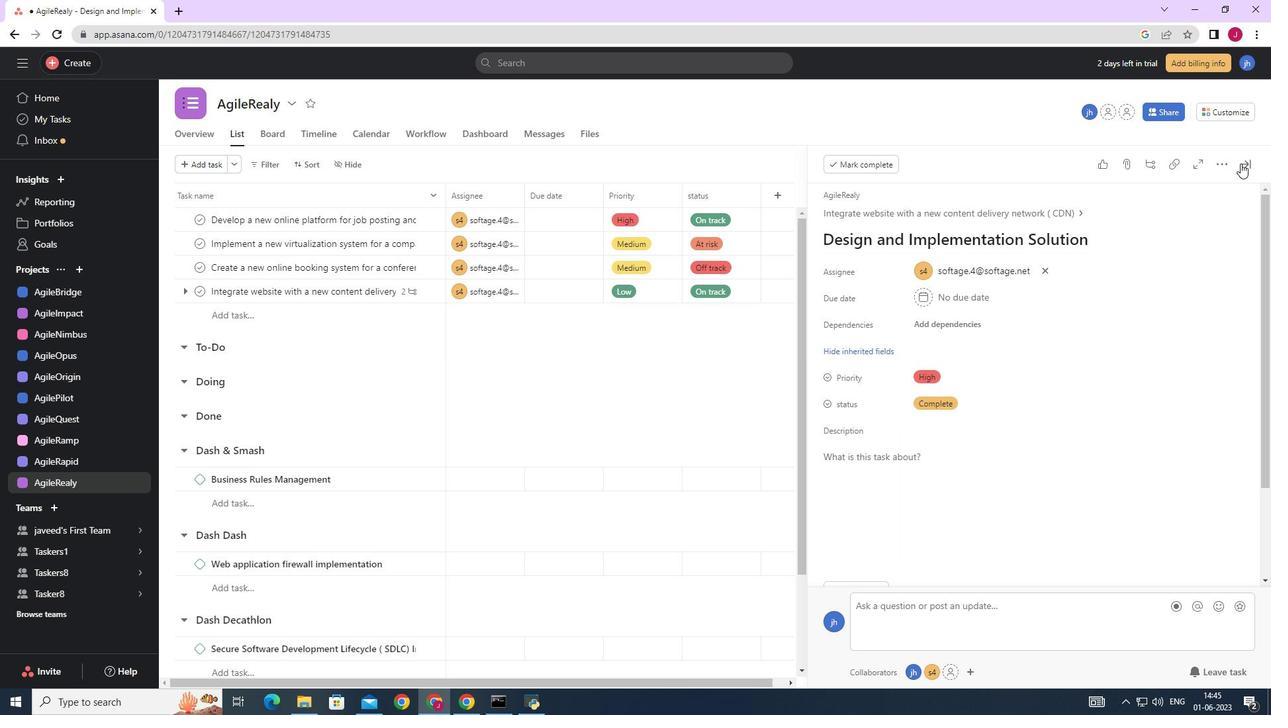 
Action: Mouse pressed left at (1242, 160)
Screenshot: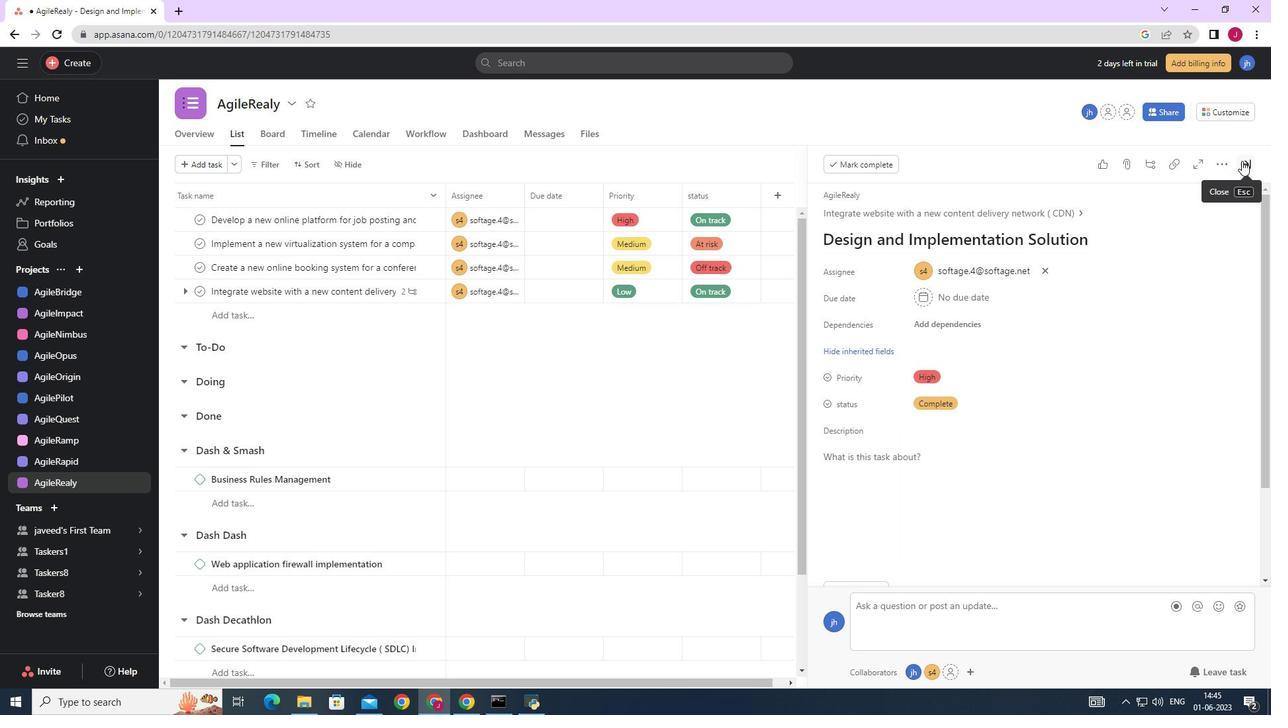 
Action: Mouse moved to (1240, 168)
Screenshot: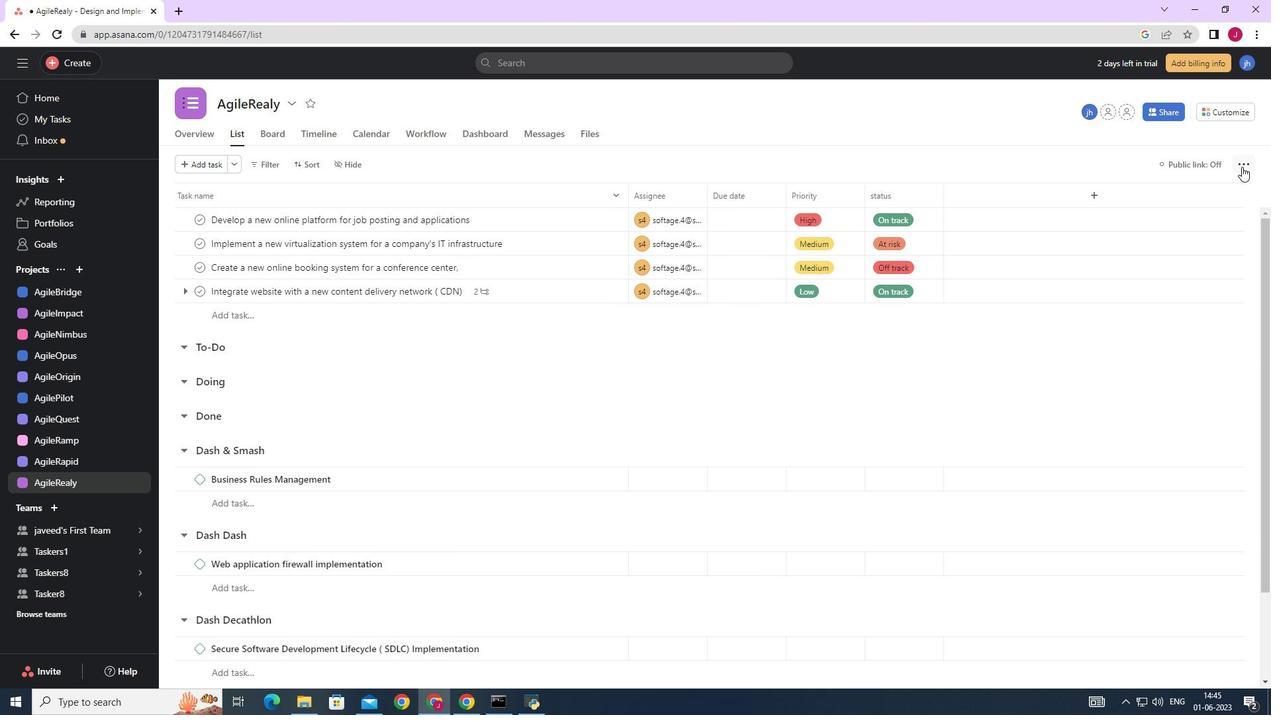 
